 Task: Make in the project AgileOutlook a sprint 'Code Standardization Sprint'. Create in the project AgileOutlook a sprint 'Code Standardization Sprint'. Add in the project AgileOutlook a sprint 'Code Standardization Sprint'
Action: Mouse moved to (907, 163)
Screenshot: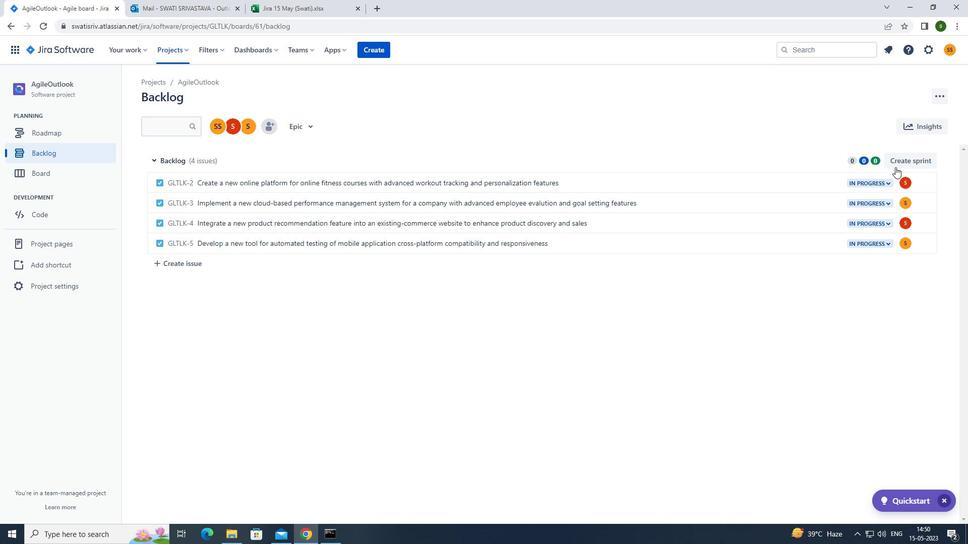 
Action: Mouse pressed left at (907, 163)
Screenshot: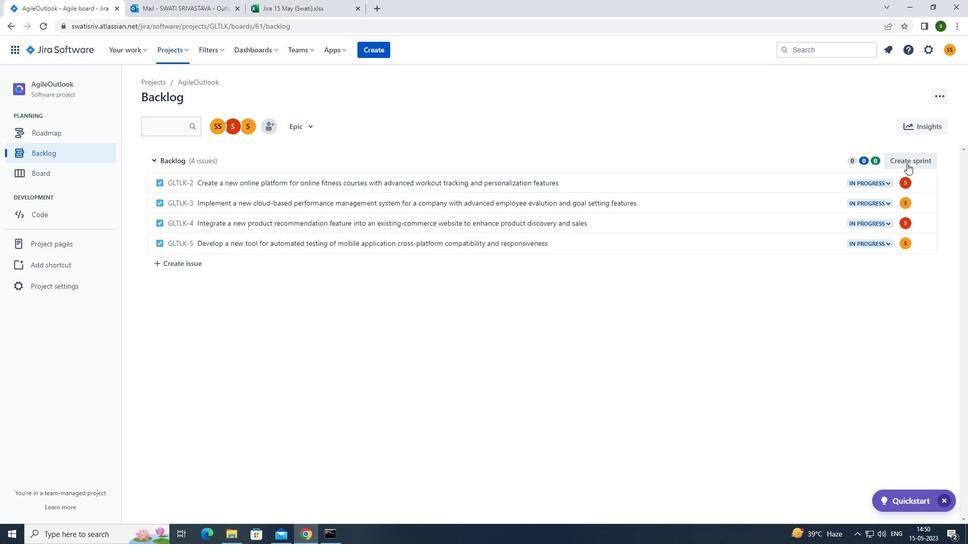 
Action: Mouse moved to (927, 159)
Screenshot: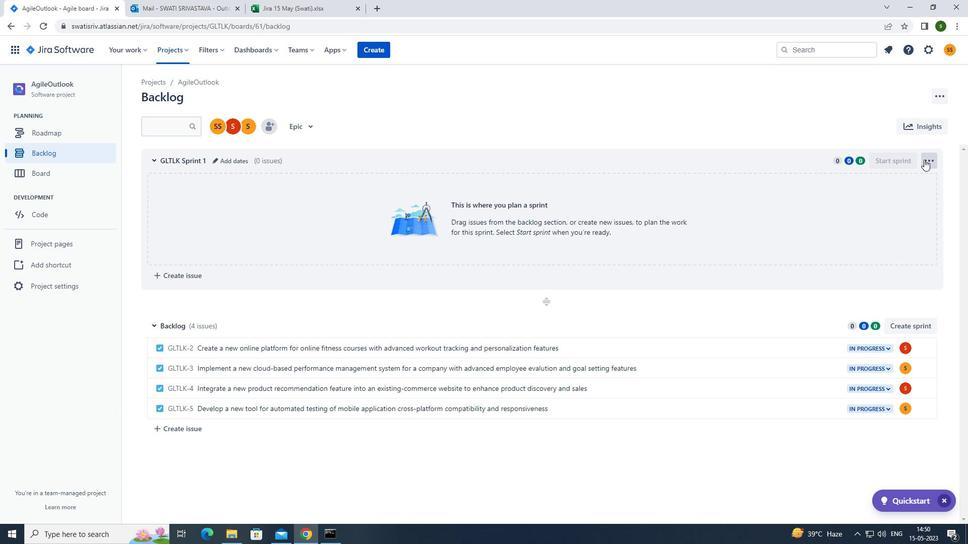 
Action: Mouse pressed left at (927, 159)
Screenshot: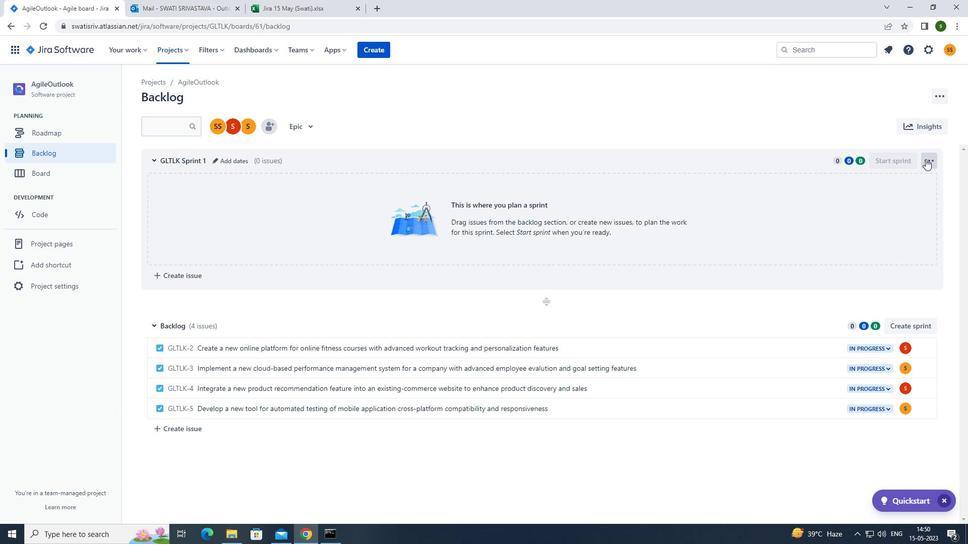 
Action: Mouse moved to (912, 182)
Screenshot: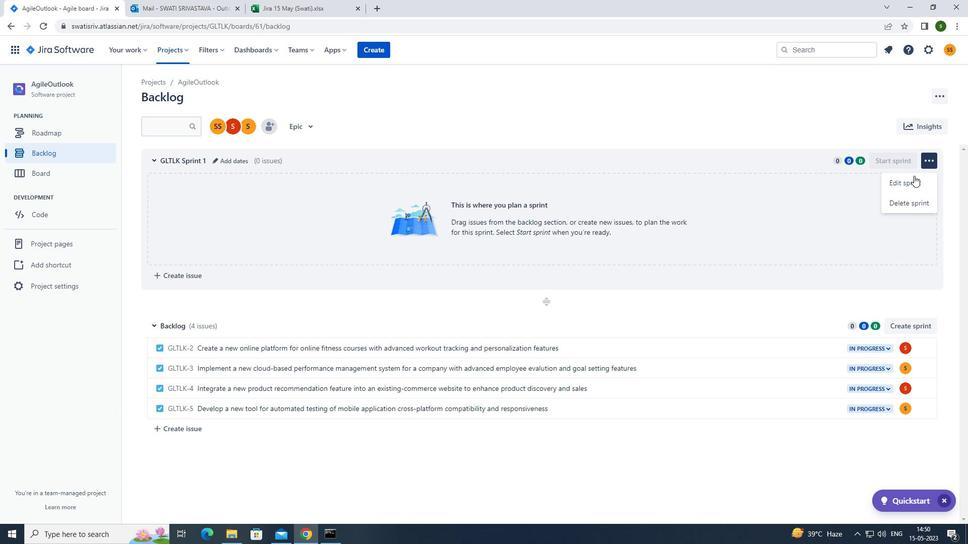 
Action: Mouse pressed left at (912, 182)
Screenshot: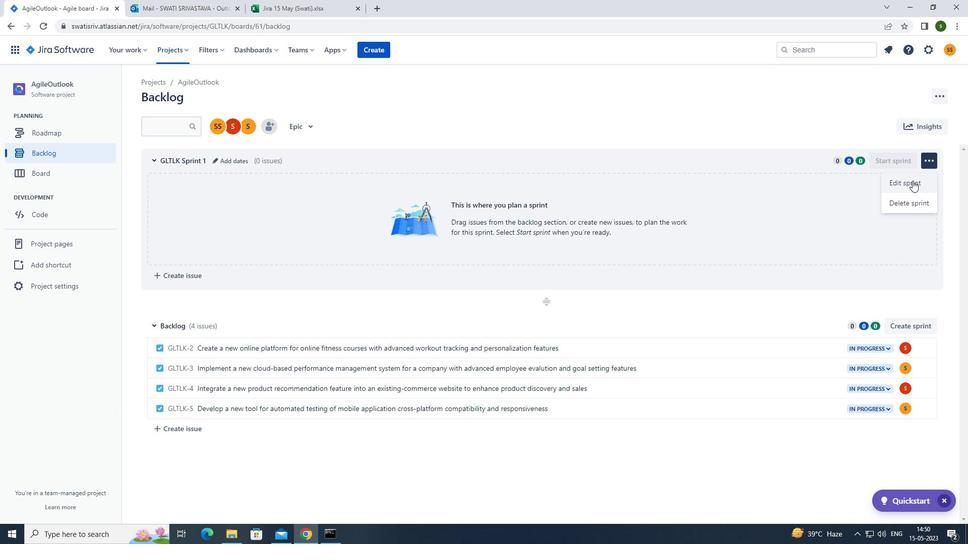 
Action: Mouse moved to (437, 130)
Screenshot: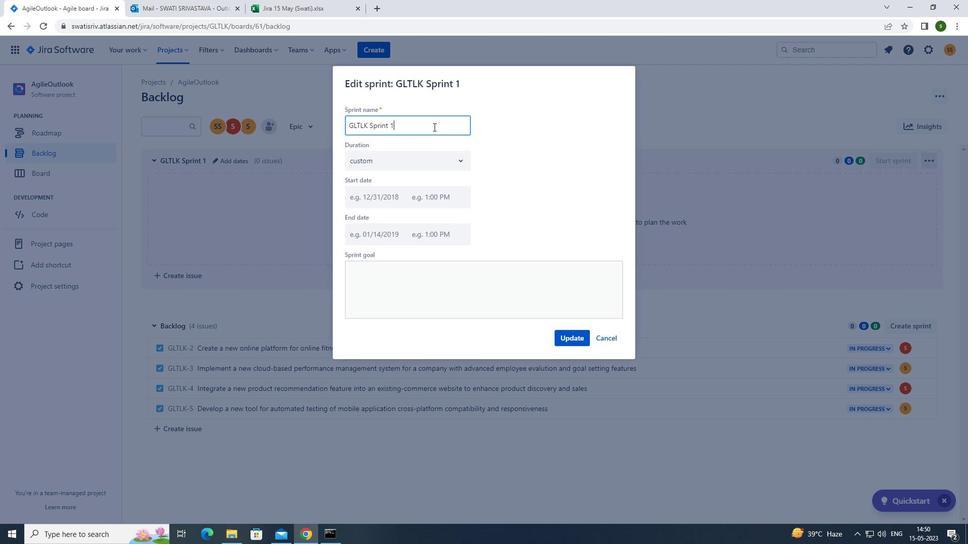 
Action: Key pressed <Key.backspace><Key.backspace><Key.backspace><Key.backspace><Key.backspace><Key.backspace><Key.backspace><Key.backspace><Key.backspace><Key.backspace><Key.backspace><Key.backspace><Key.backspace><Key.backspace><Key.backspace><Key.backspace><Key.backspace><Key.backspace><Key.caps_lock>c<Key.caps_lock>ode<Key.space><Key.caps_lock>s<Key.caps_lock>tandaradization<Key.space><Key.caps_lock>s<Key.caps_lock>print
Screenshot: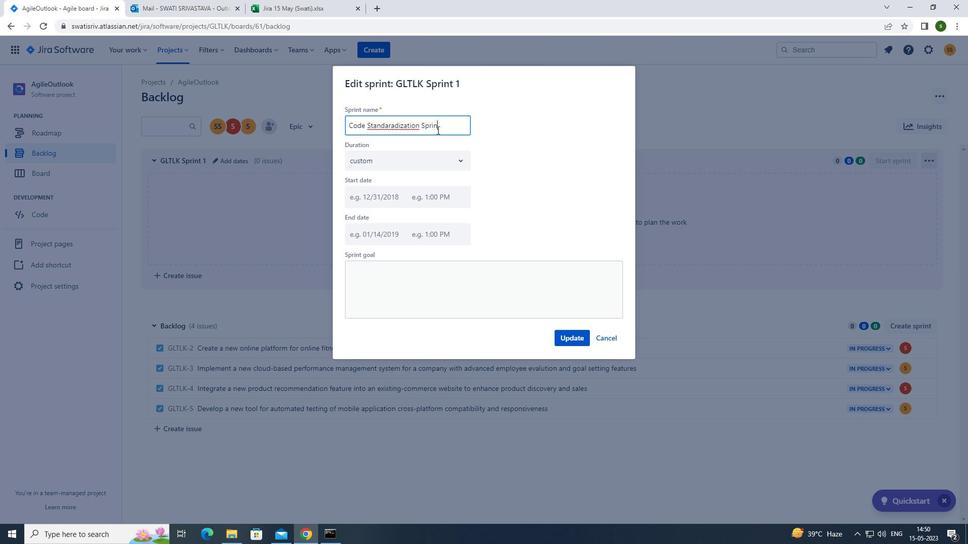 
Action: Mouse moved to (393, 125)
Screenshot: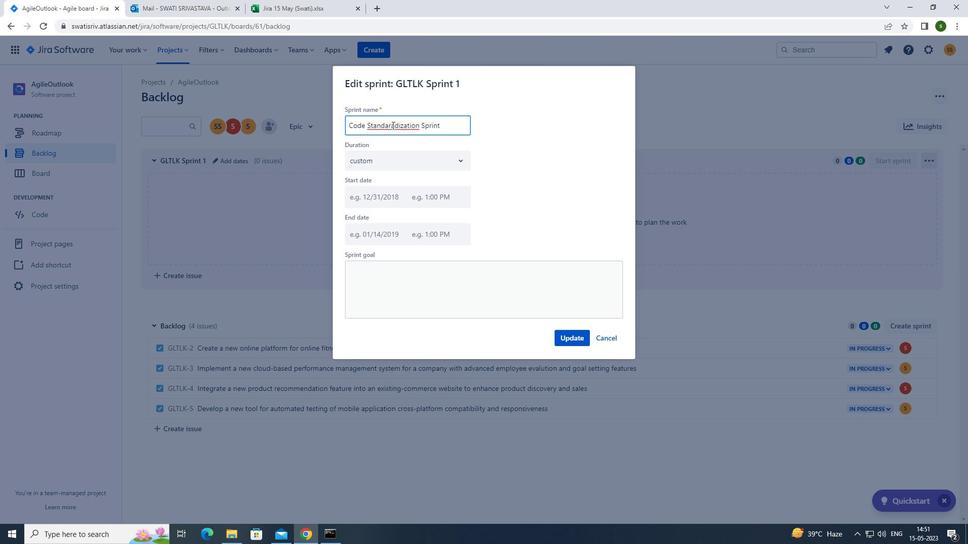 
Action: Mouse pressed left at (393, 125)
Screenshot: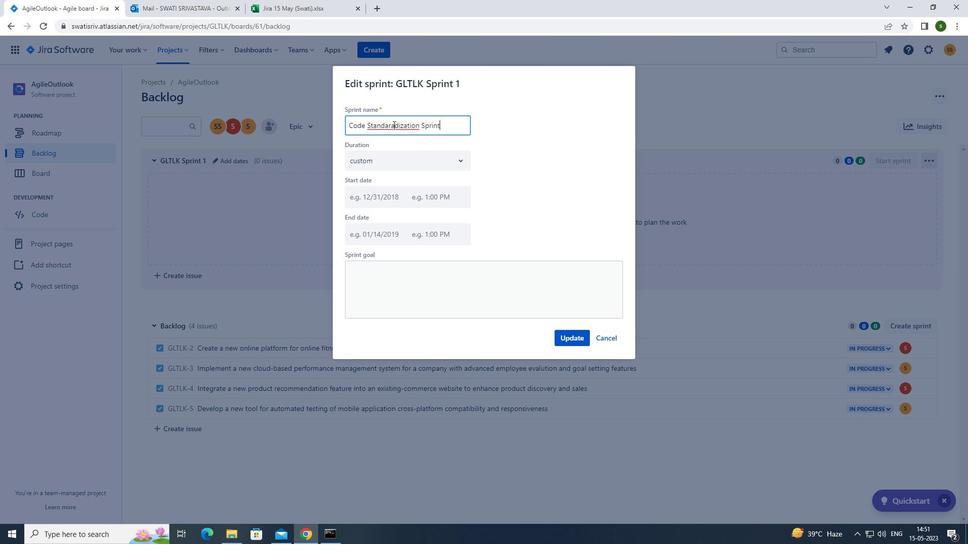 
Action: Mouse moved to (405, 121)
Screenshot: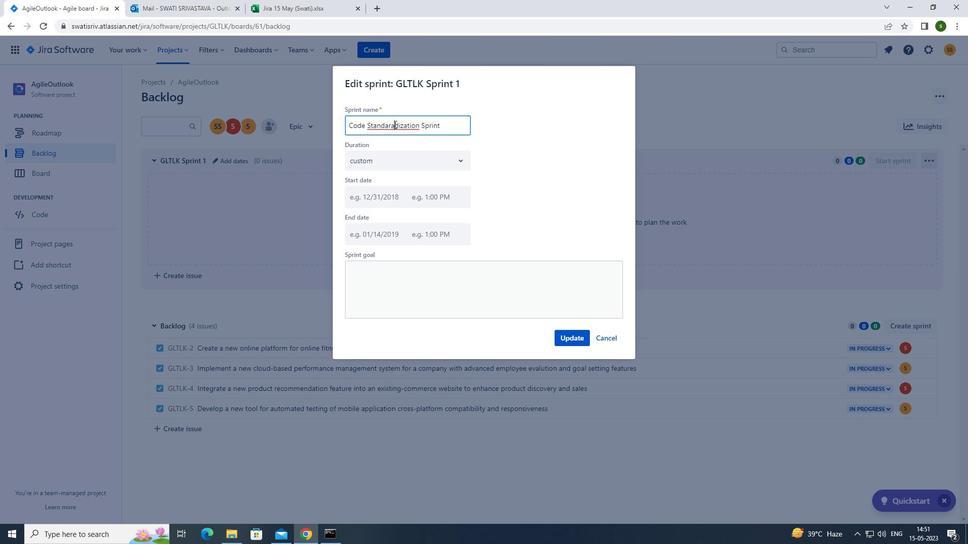 
Action: Key pressed <Key.backspace>
Screenshot: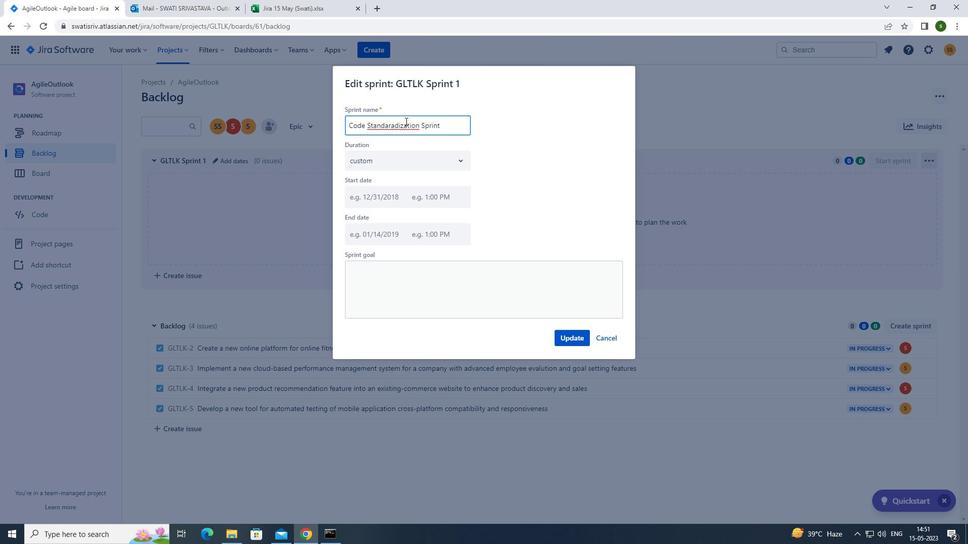 
Action: Mouse moved to (569, 336)
Screenshot: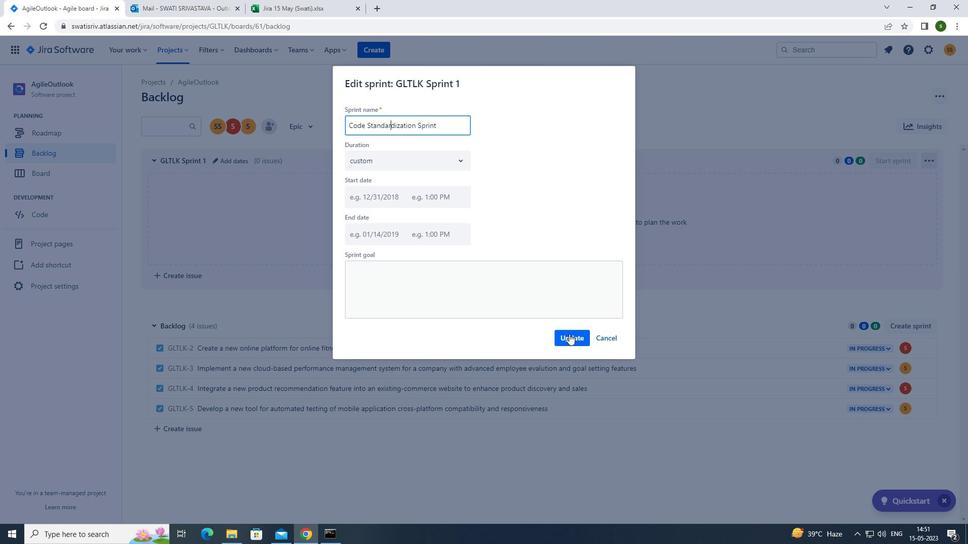 
Action: Mouse pressed left at (569, 336)
Screenshot: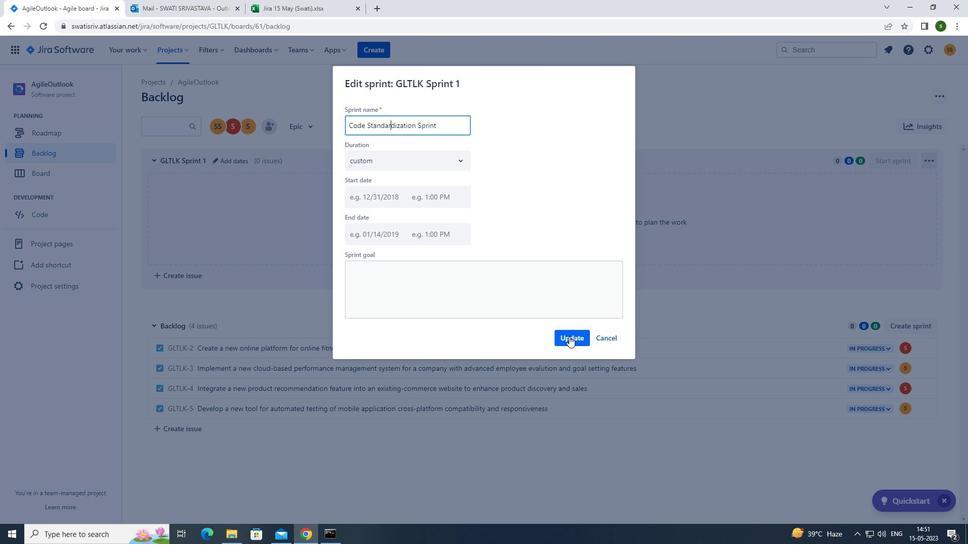 
Action: Mouse moved to (917, 321)
Screenshot: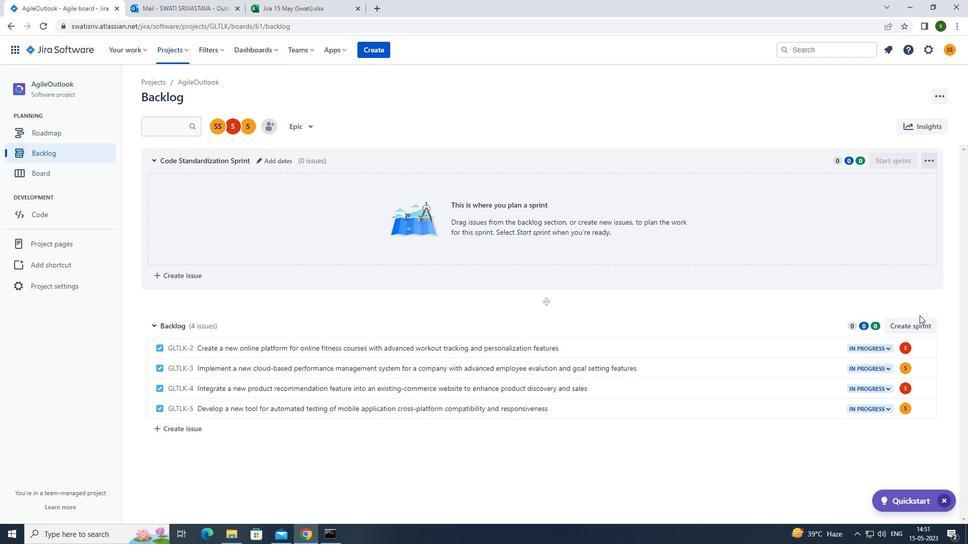 
Action: Mouse pressed left at (917, 321)
Screenshot: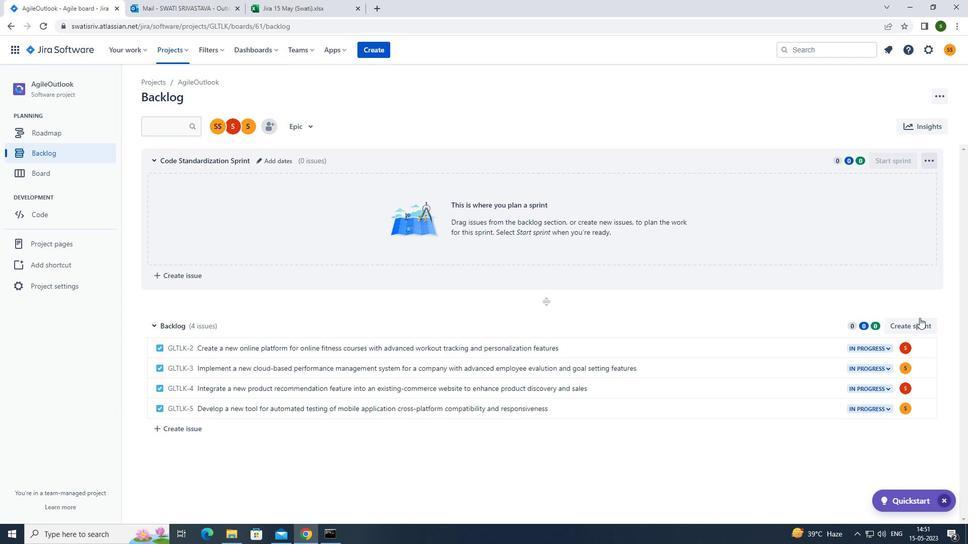 
Action: Mouse moved to (929, 329)
Screenshot: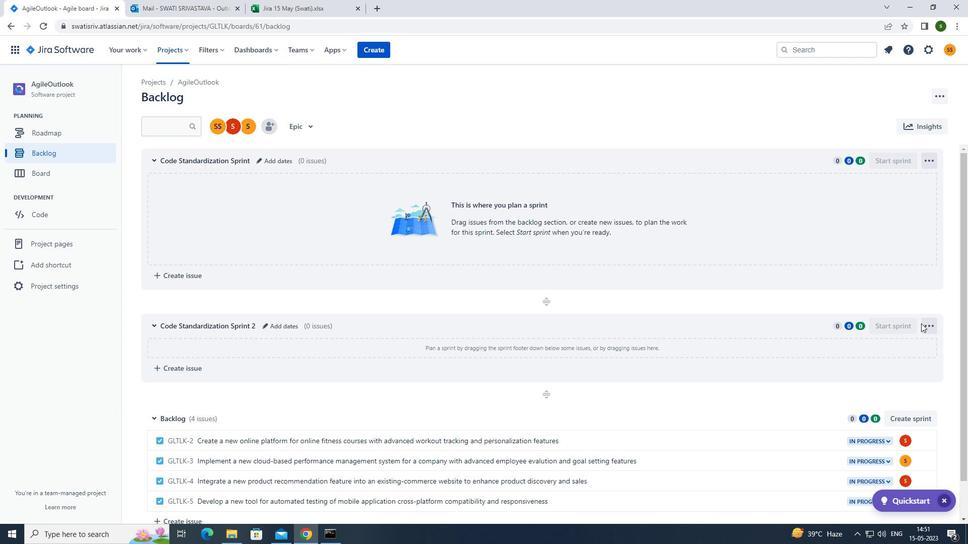 
Action: Mouse pressed left at (929, 329)
Screenshot: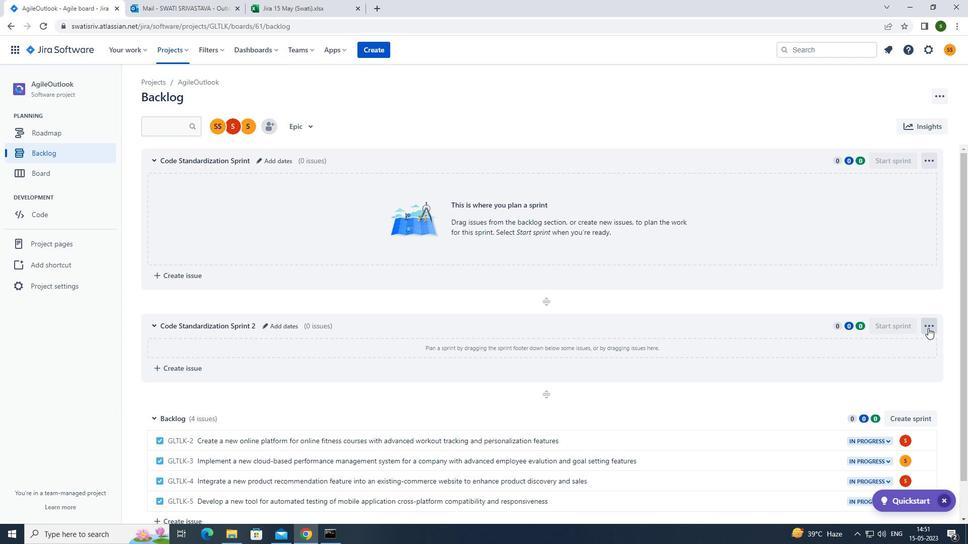 
Action: Mouse moved to (904, 370)
Screenshot: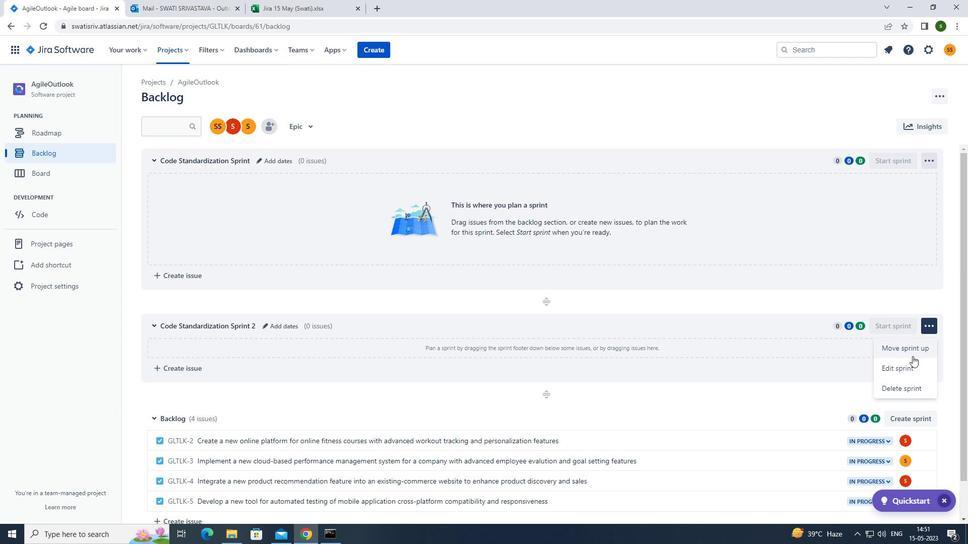 
Action: Mouse pressed left at (904, 370)
Screenshot: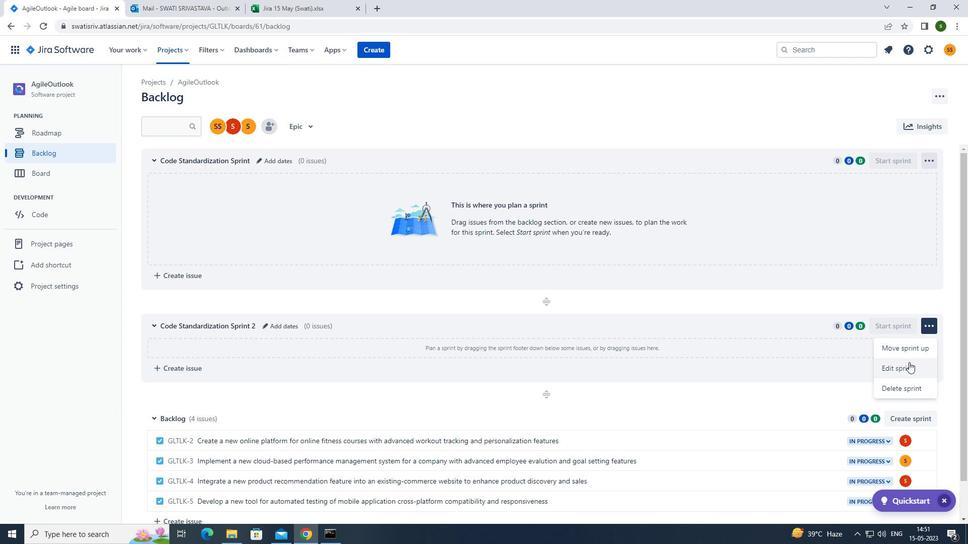 
Action: Mouse moved to (455, 154)
Screenshot: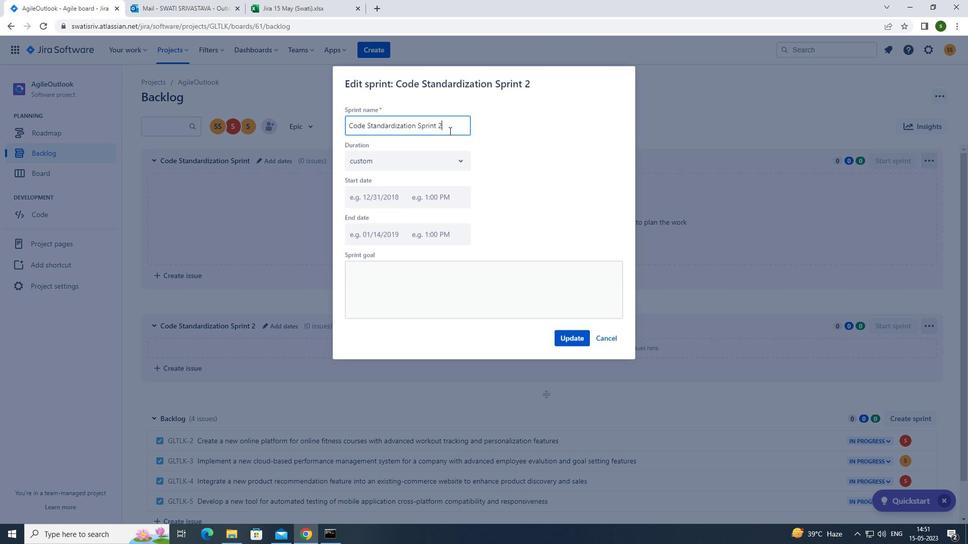 
Action: Key pressed <Key.backspace><Key.backspace><Key.backspace><Key.backspace><Key.backspace><Key.backspace><Key.backspace><Key.backspace><Key.backspace><Key.backspace><Key.backspace><Key.backspace><Key.backspace><Key.backspace><Key.backspace><Key.backspace><Key.backspace><Key.backspace><Key.backspace><Key.backspace><Key.backspace><Key.backspace><Key.backspace><Key.backspace><Key.backspace><Key.backspace><Key.backspace><Key.backspace><Key.backspace><Key.backspace><Key.backspace><Key.backspace><Key.backspace><Key.caps_lock>c<Key.caps_lock>ode<Key.space><Key.caps_lock>s<Key.caps_lock>tandardization<Key.space><Key.caps_lock>s<Key.caps_lock>print
Screenshot: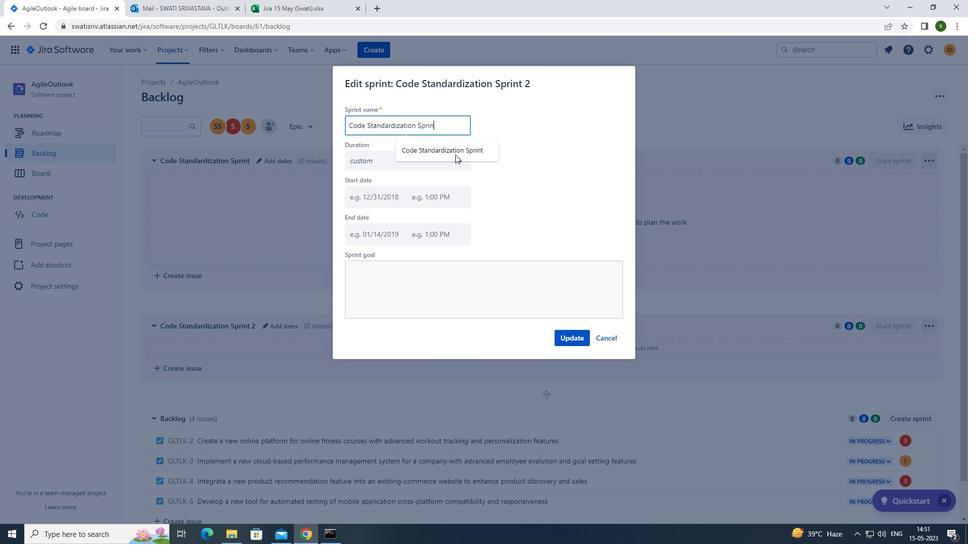 
Action: Mouse moved to (573, 343)
Screenshot: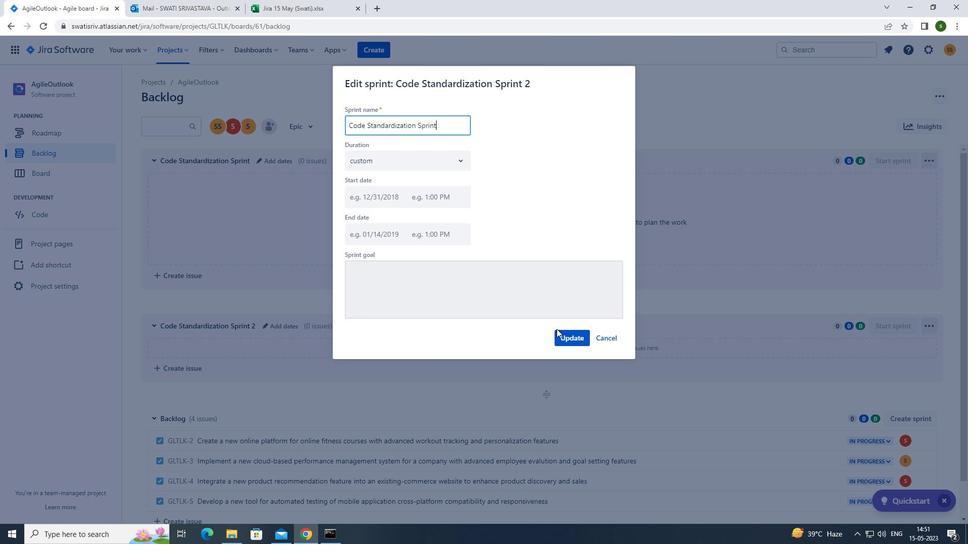 
Action: Mouse pressed left at (573, 343)
Screenshot: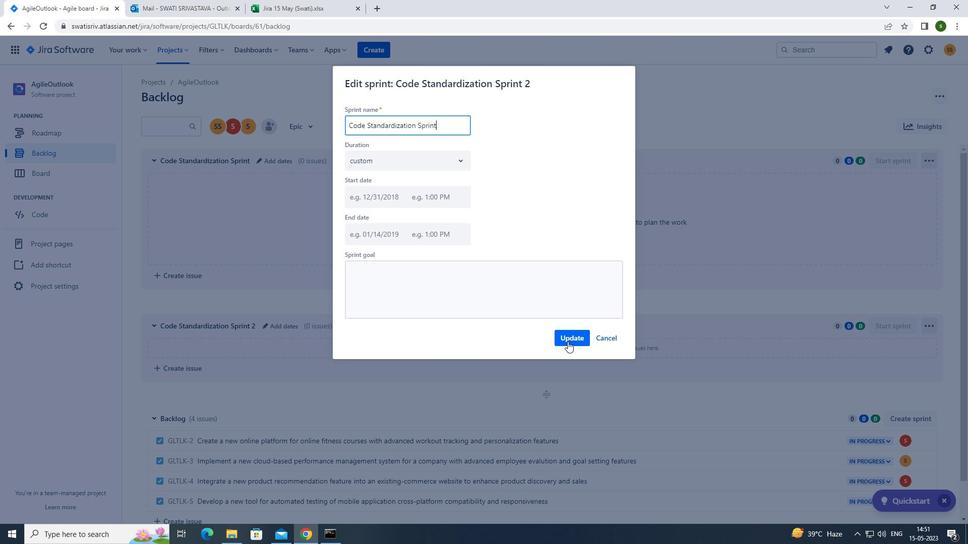 
Action: Mouse moved to (903, 425)
Screenshot: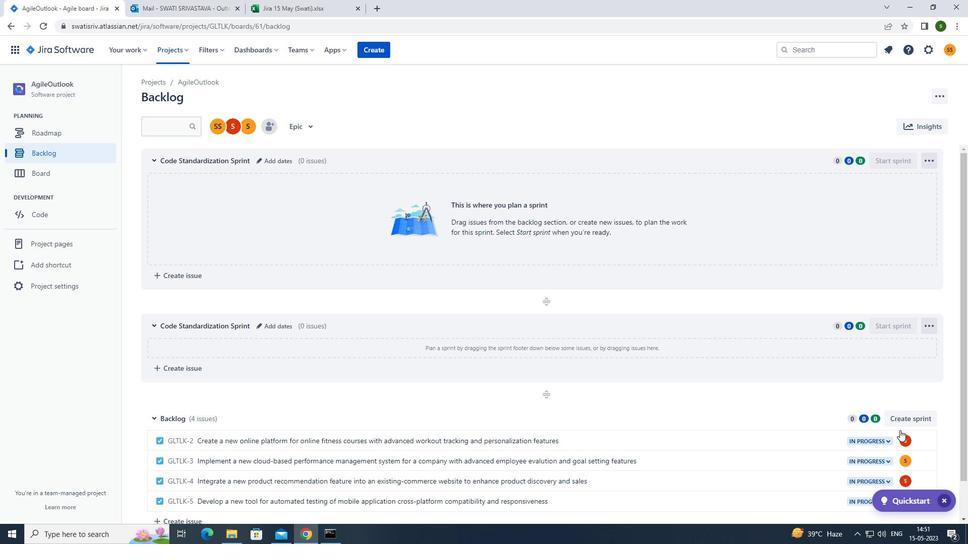 
Action: Mouse pressed left at (903, 425)
Screenshot: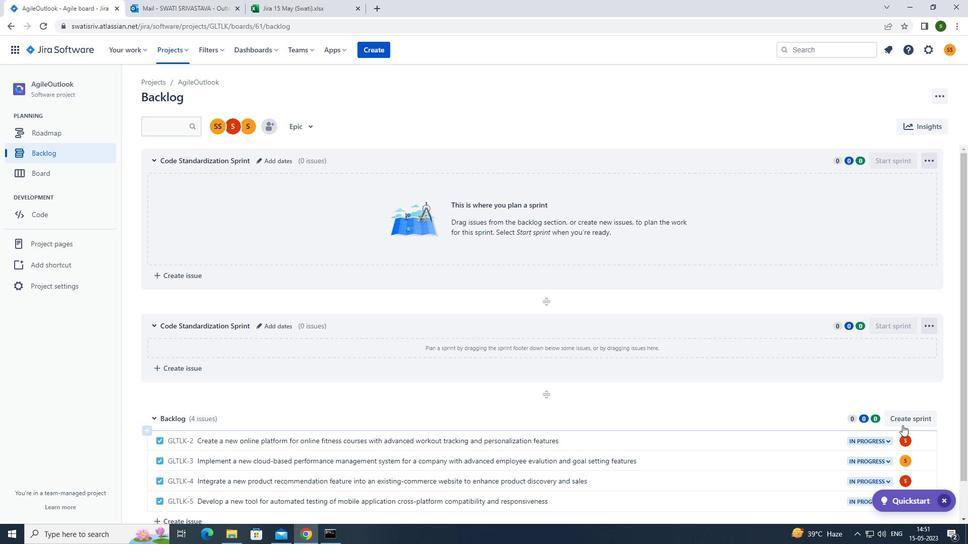 
Action: Mouse moved to (940, 418)
Screenshot: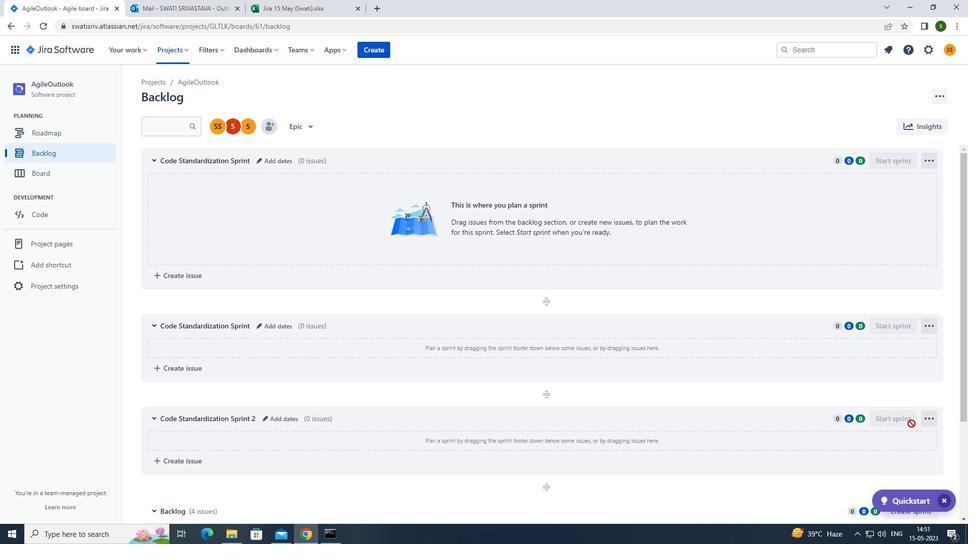 
Action: Mouse pressed left at (940, 418)
Screenshot: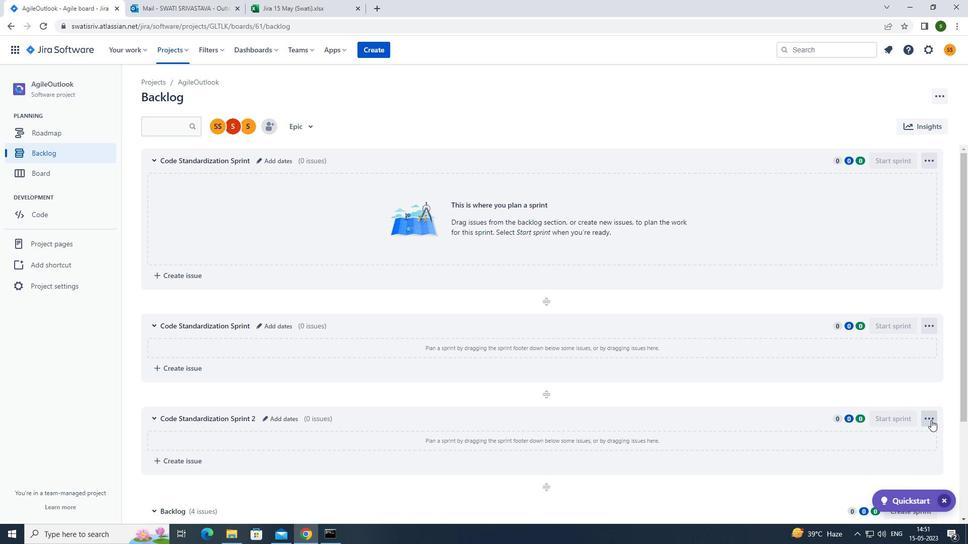 
Action: Mouse moved to (935, 419)
Screenshot: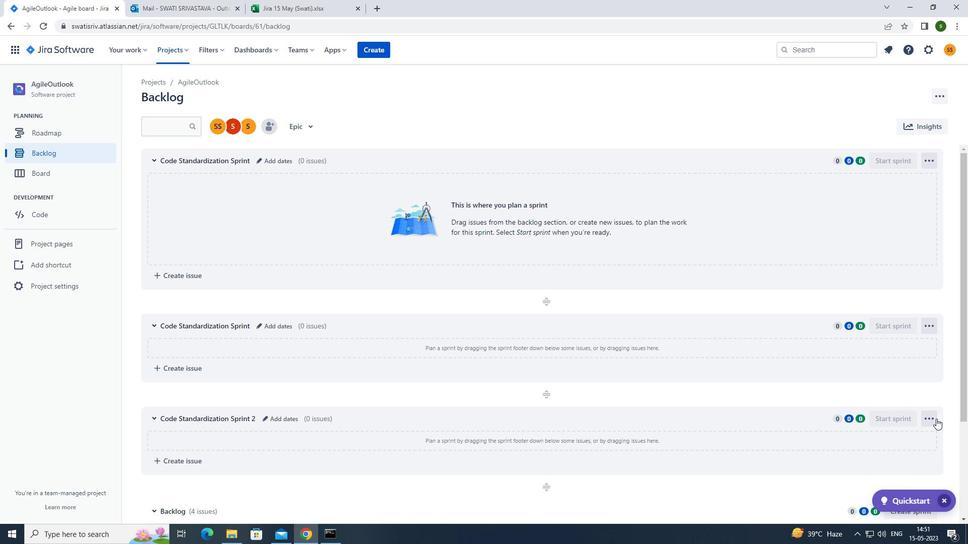 
Action: Mouse pressed left at (935, 419)
Screenshot: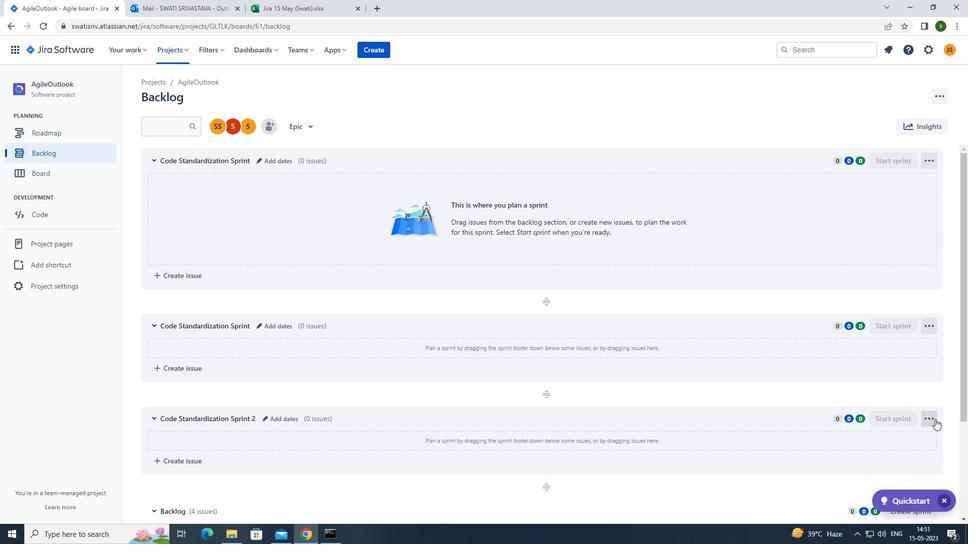 
Action: Mouse moved to (903, 460)
Screenshot: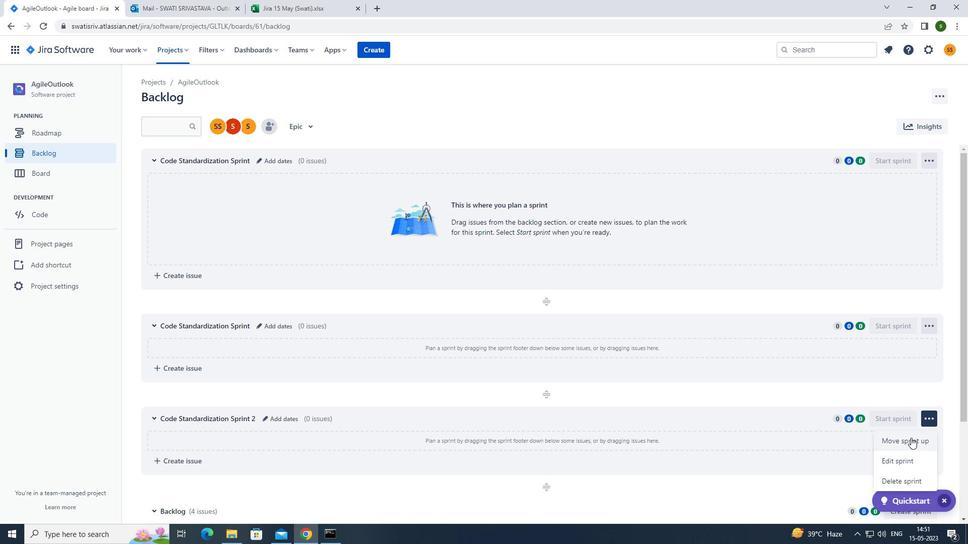 
Action: Mouse pressed left at (903, 460)
Screenshot: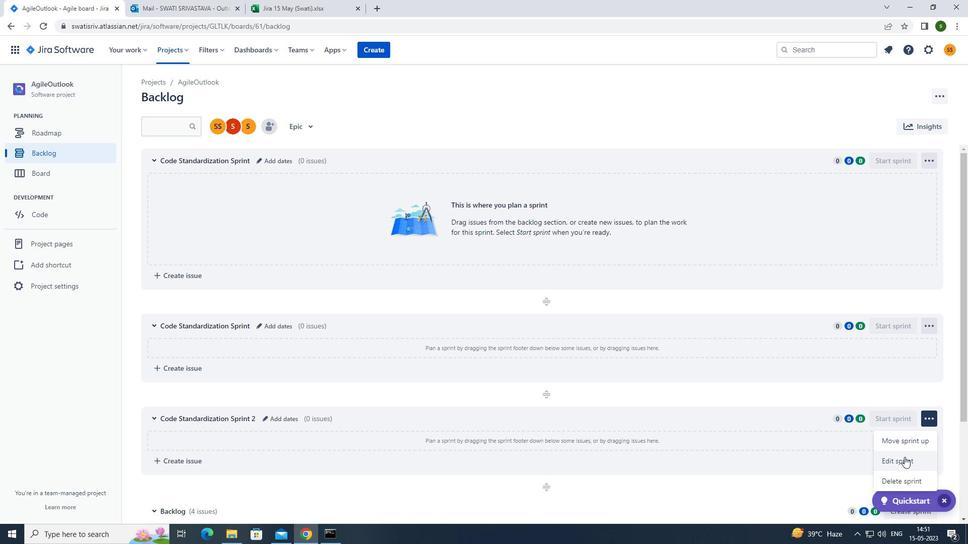 
Action: Mouse moved to (467, 129)
Screenshot: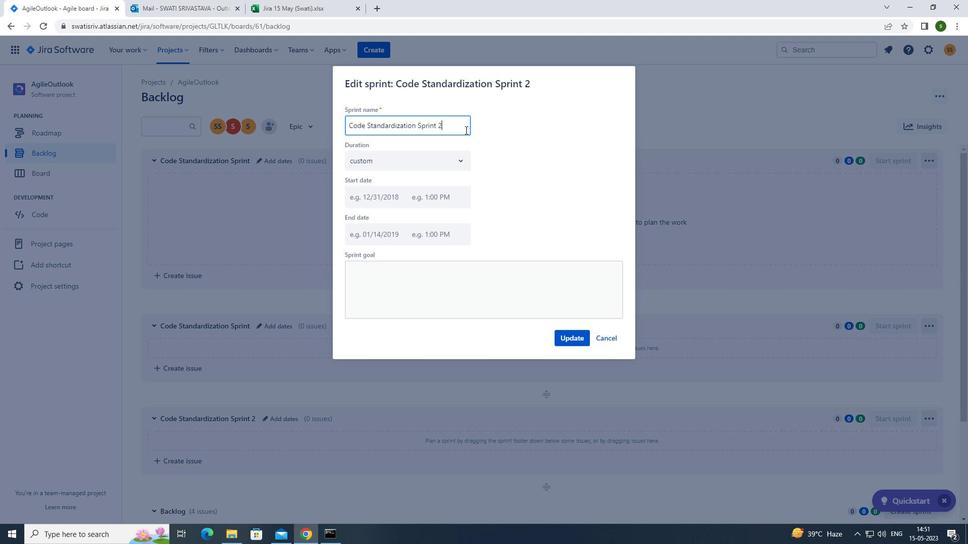 
Action: Key pressed <Key.backspace><Key.backspace><Key.backspace><Key.backspace><Key.backspace><Key.backspace><Key.backspace><Key.backspace><Key.backspace><Key.backspace><Key.backspace><Key.backspace><Key.backspace><Key.backspace><Key.backspace><Key.backspace><Key.backspace><Key.backspace><Key.backspace><Key.backspace><Key.backspace><Key.backspace><Key.backspace><Key.backspace><Key.backspace><Key.backspace><Key.backspace><Key.backspace><Key.backspace><Key.backspace><Key.backspace><Key.backspace><Key.backspace><Key.backspace><Key.caps_lock>c<Key.caps_lock>ode<Key.space><Key.caps_lock>s<Key.caps_lock>tanadardization<Key.space><Key.caps_lock>s<Key.caps_lock>print
Screenshot: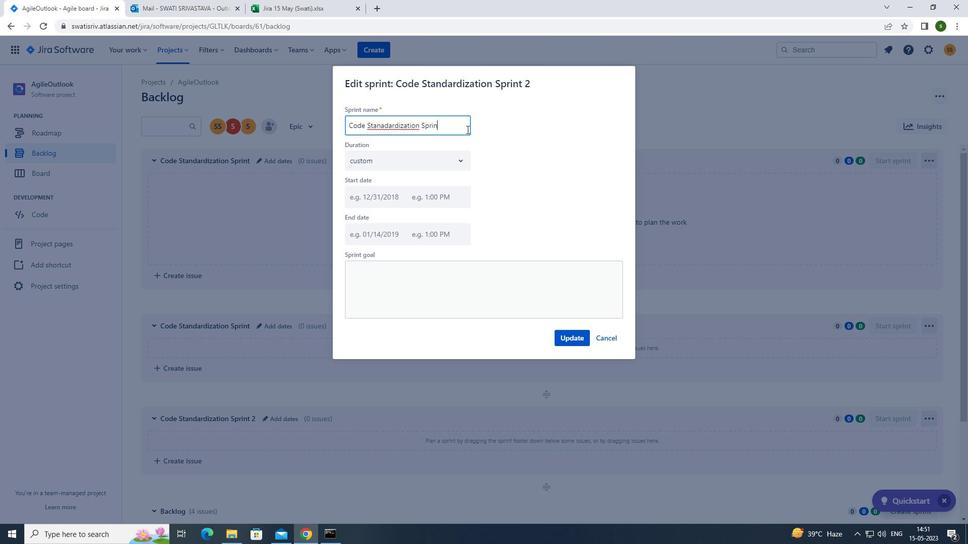 
Action: Mouse moved to (570, 336)
Screenshot: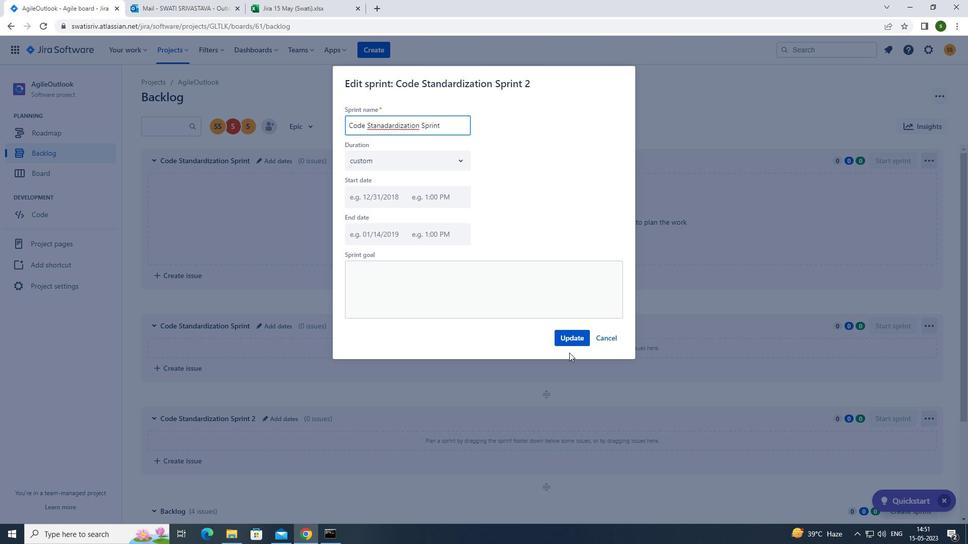 
Action: Mouse pressed left at (570, 336)
Screenshot: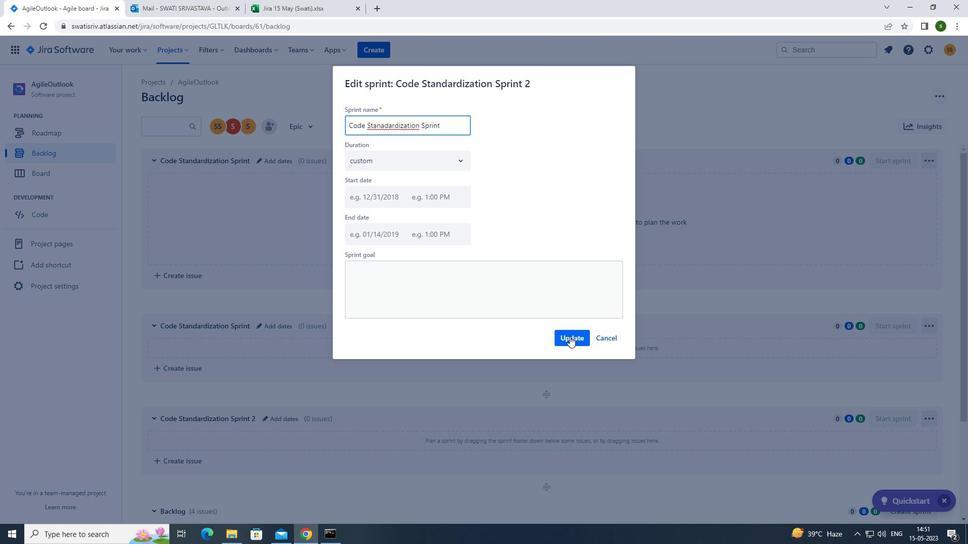
